 Task: Use the formula "BYROW" in spreadsheet "Project portfolio".
Action: Mouse moved to (567, 186)
Screenshot: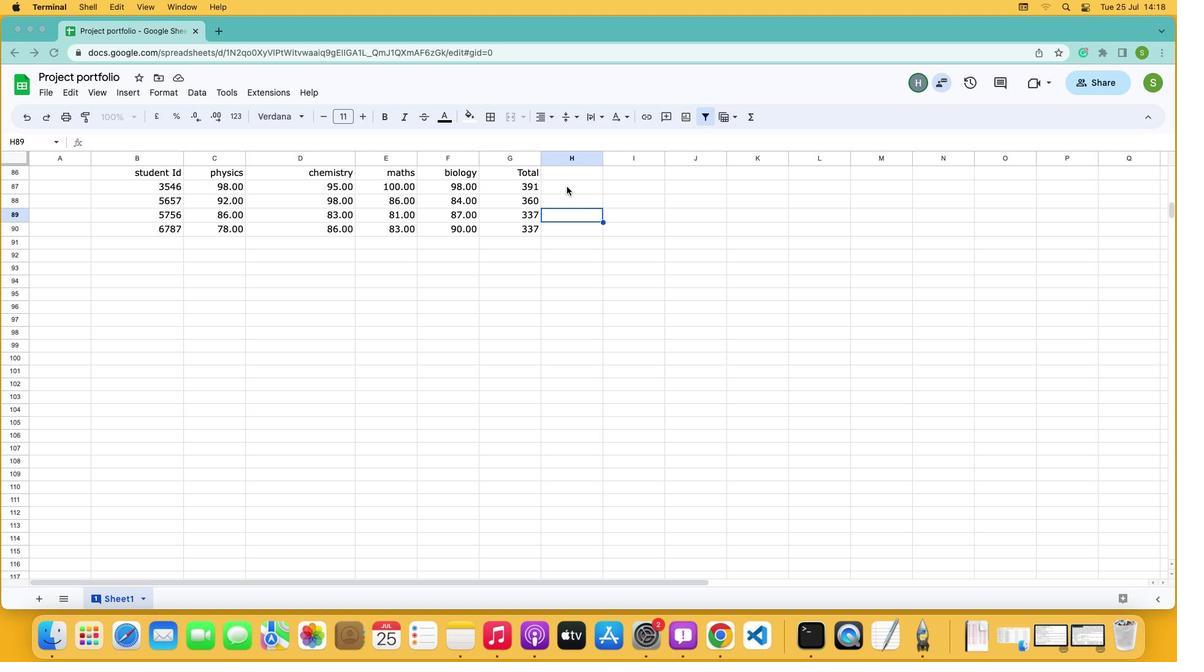 
Action: Mouse pressed left at (567, 186)
Screenshot: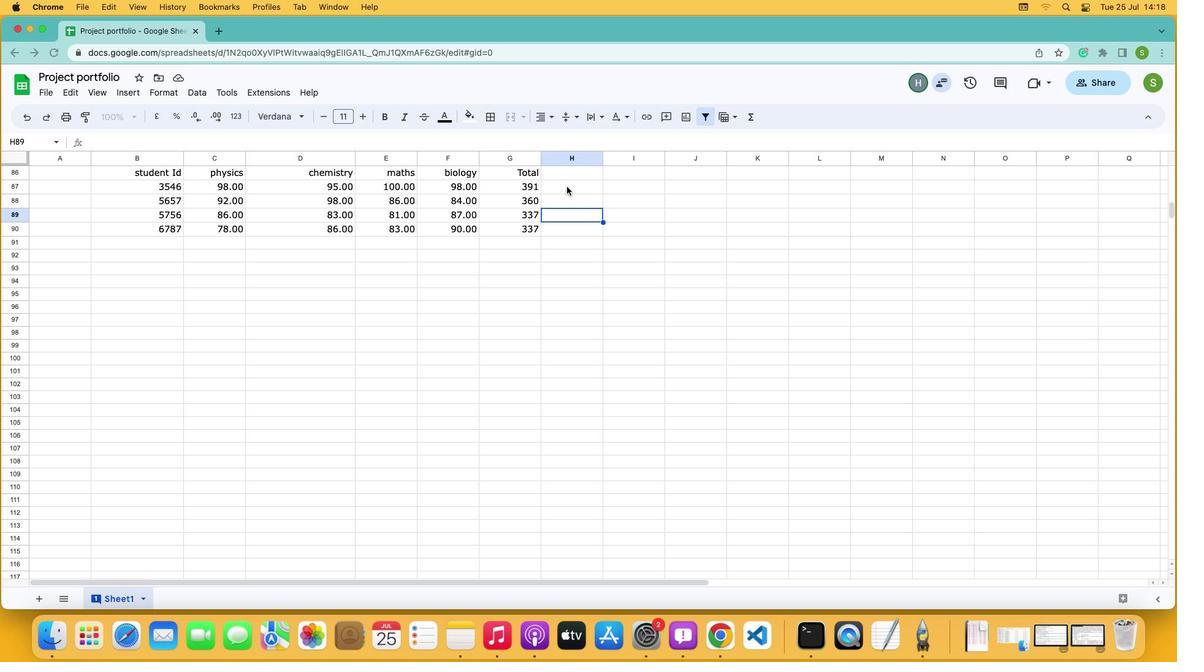
Action: Mouse pressed left at (567, 186)
Screenshot: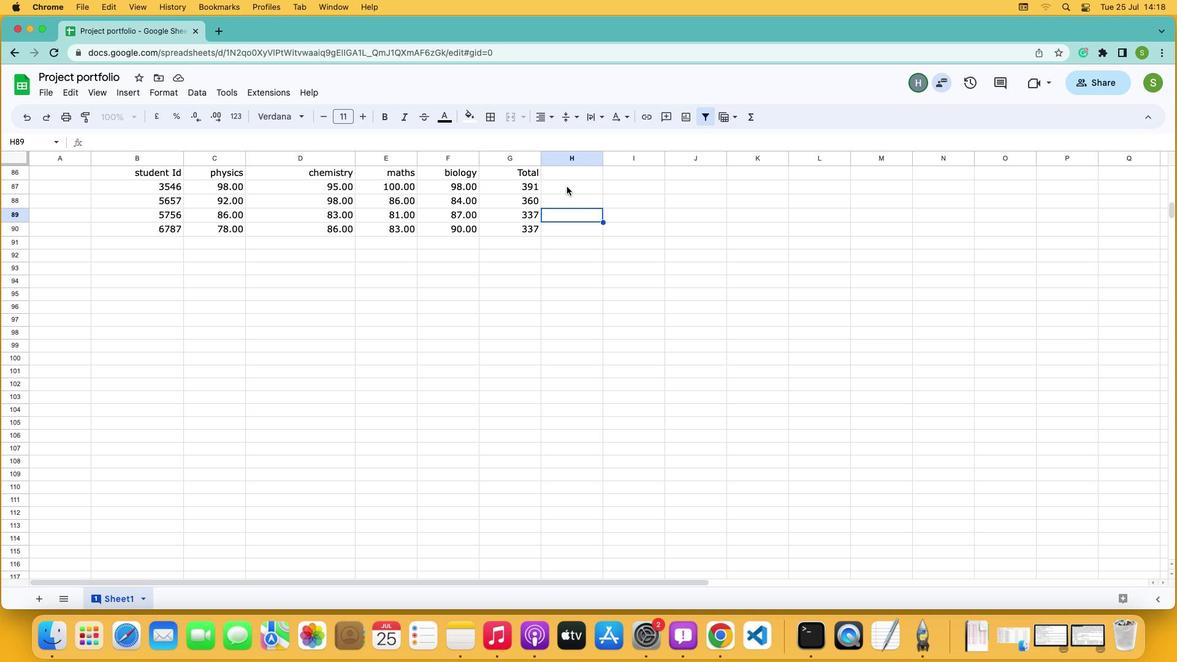
Action: Mouse moved to (755, 119)
Screenshot: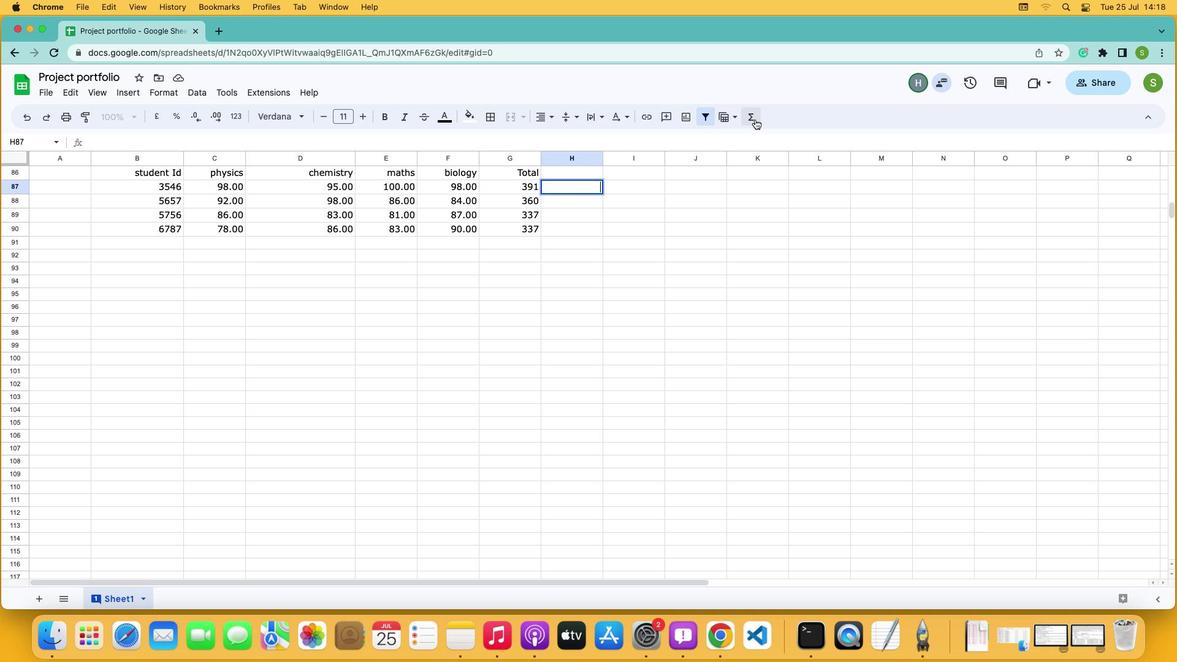 
Action: Mouse pressed left at (755, 119)
Screenshot: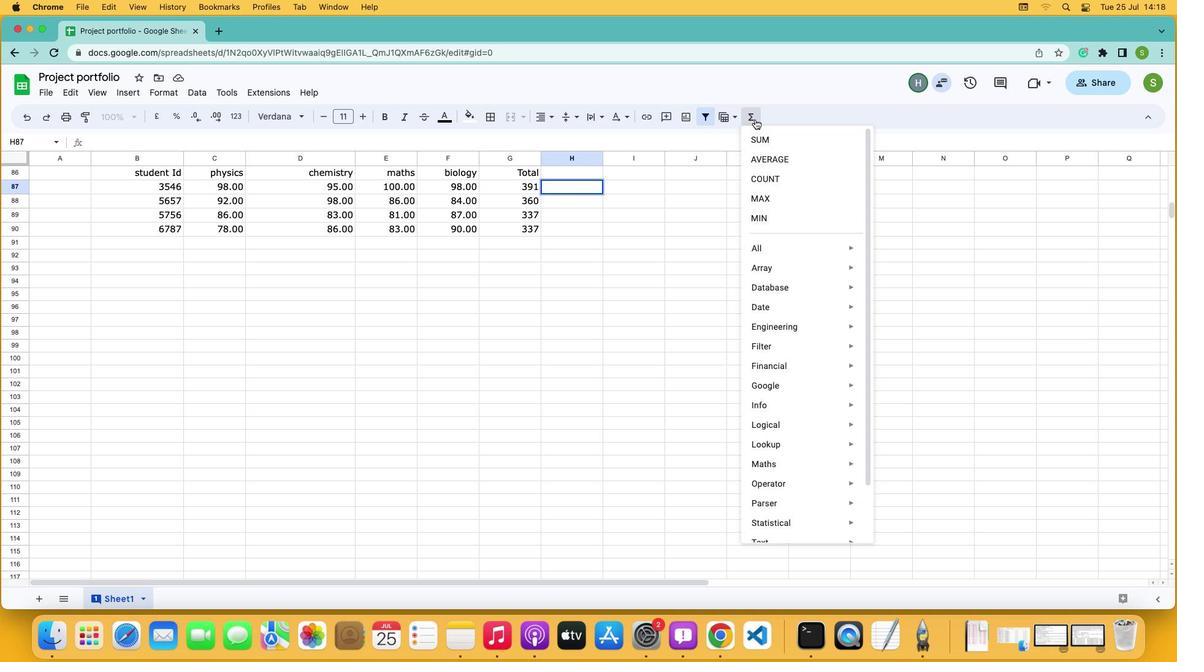 
Action: Mouse moved to (770, 249)
Screenshot: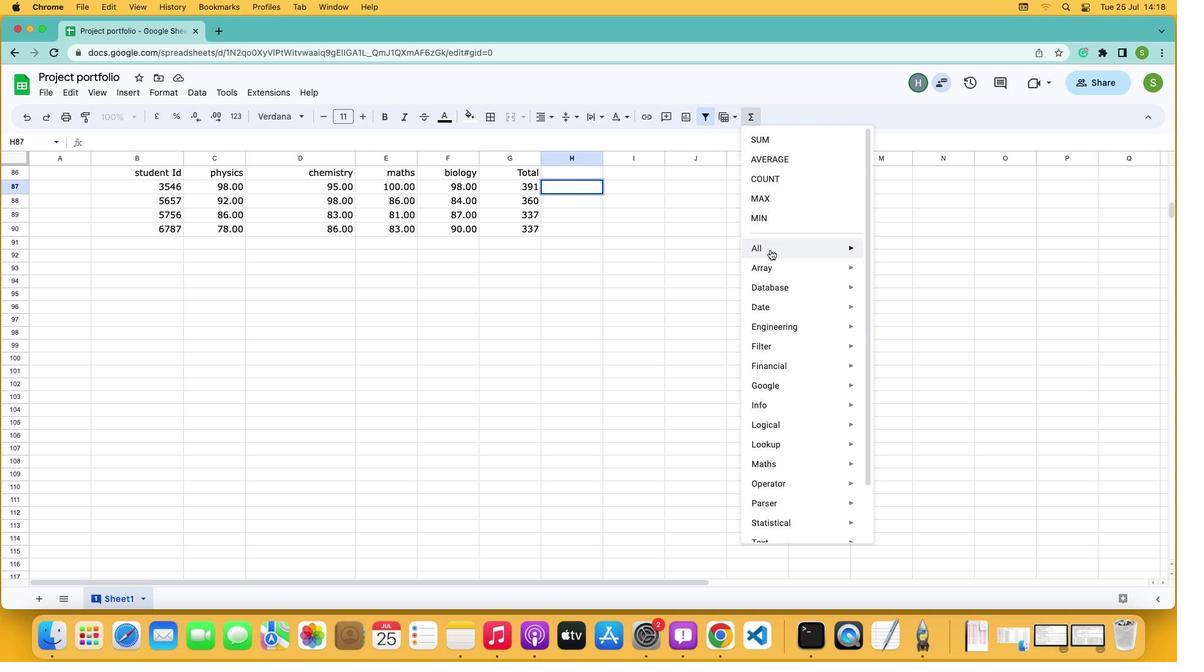 
Action: Mouse pressed left at (770, 249)
Screenshot: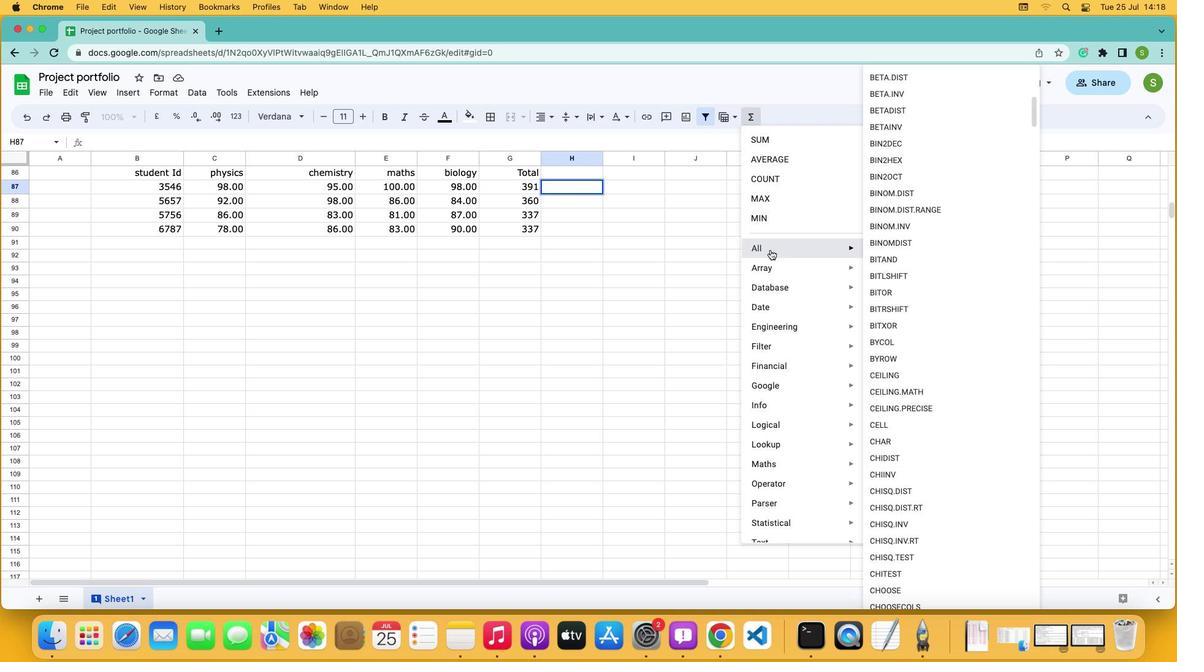 
Action: Mouse moved to (884, 363)
Screenshot: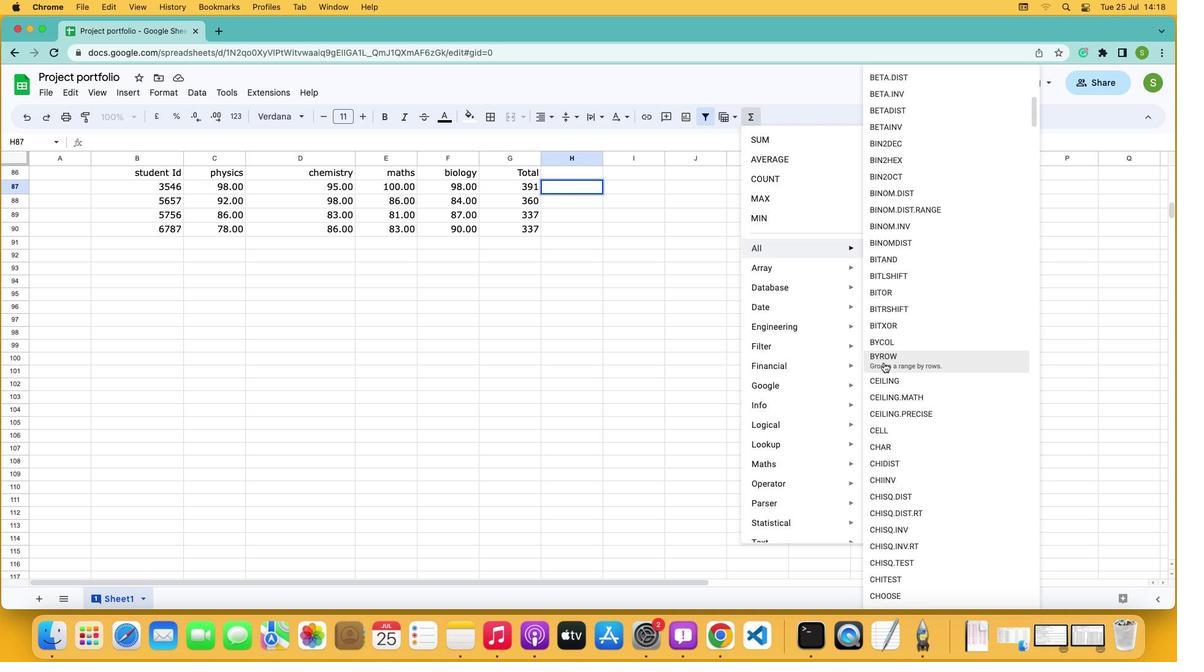 
Action: Mouse pressed left at (884, 363)
Screenshot: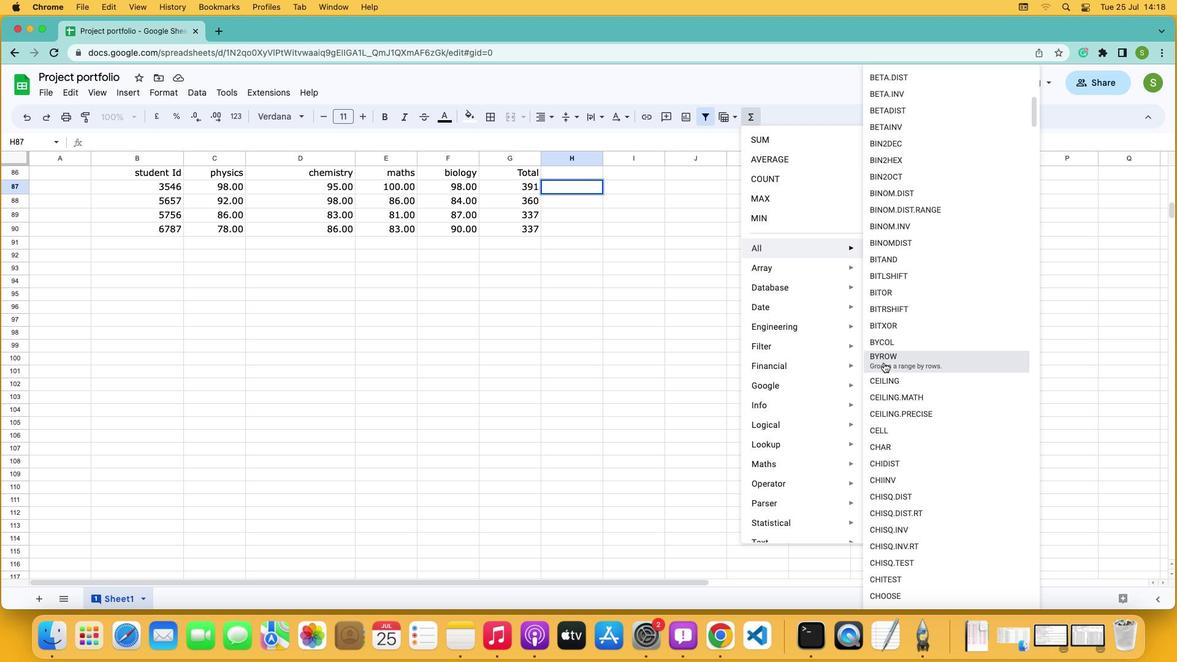 
Action: Mouse moved to (315, 184)
Screenshot: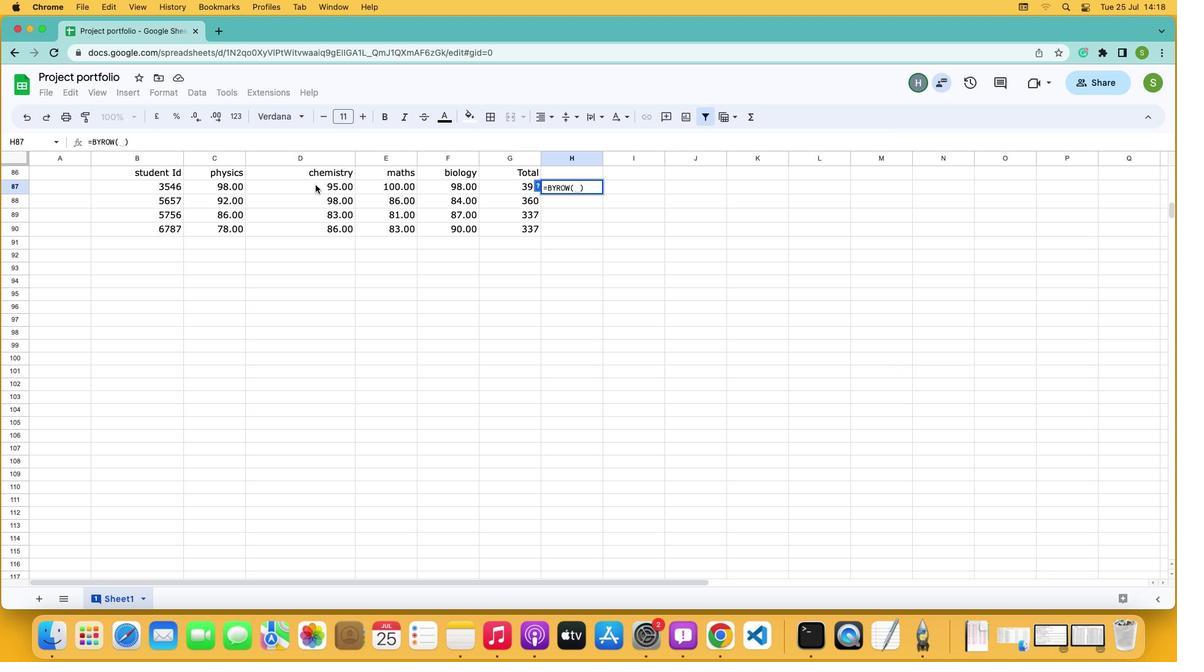 
Action: Mouse pressed left at (315, 184)
Screenshot: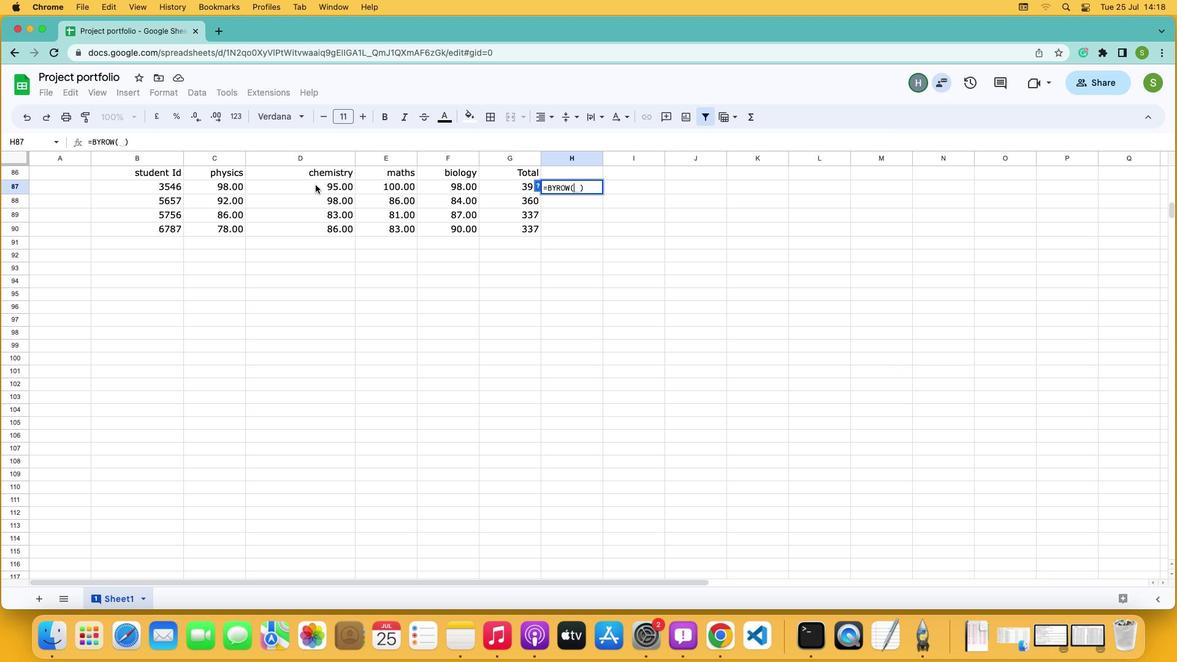 
Action: Mouse moved to (483, 224)
Screenshot: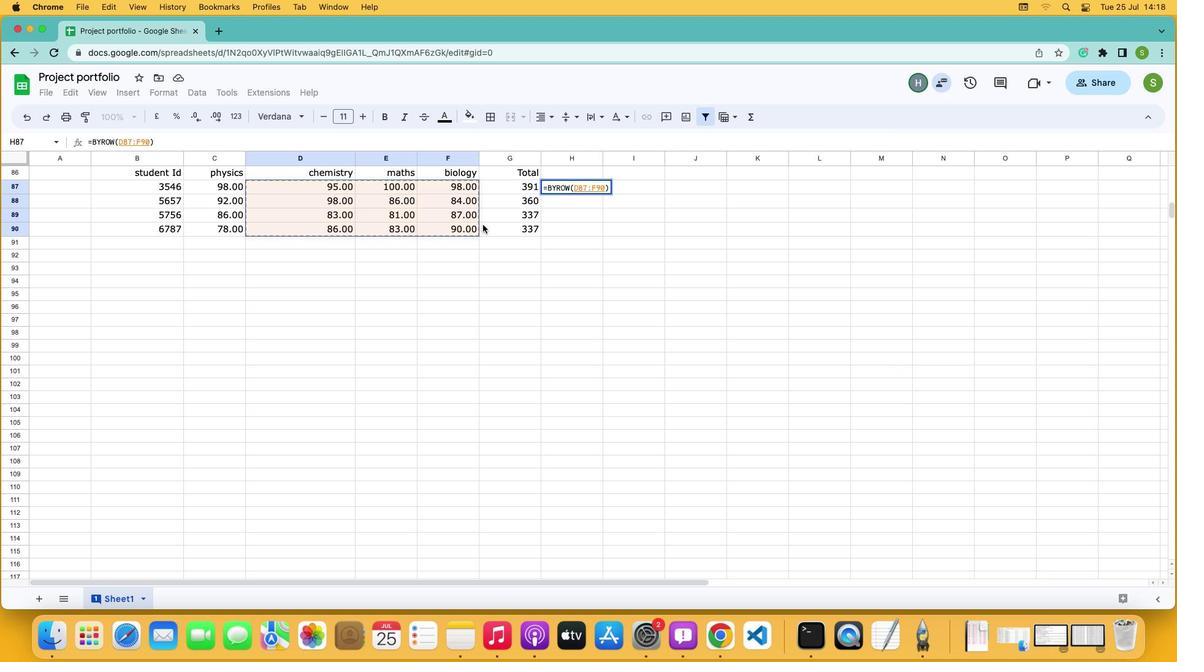
Action: Key pressed ',''l''a''m'
Screenshot: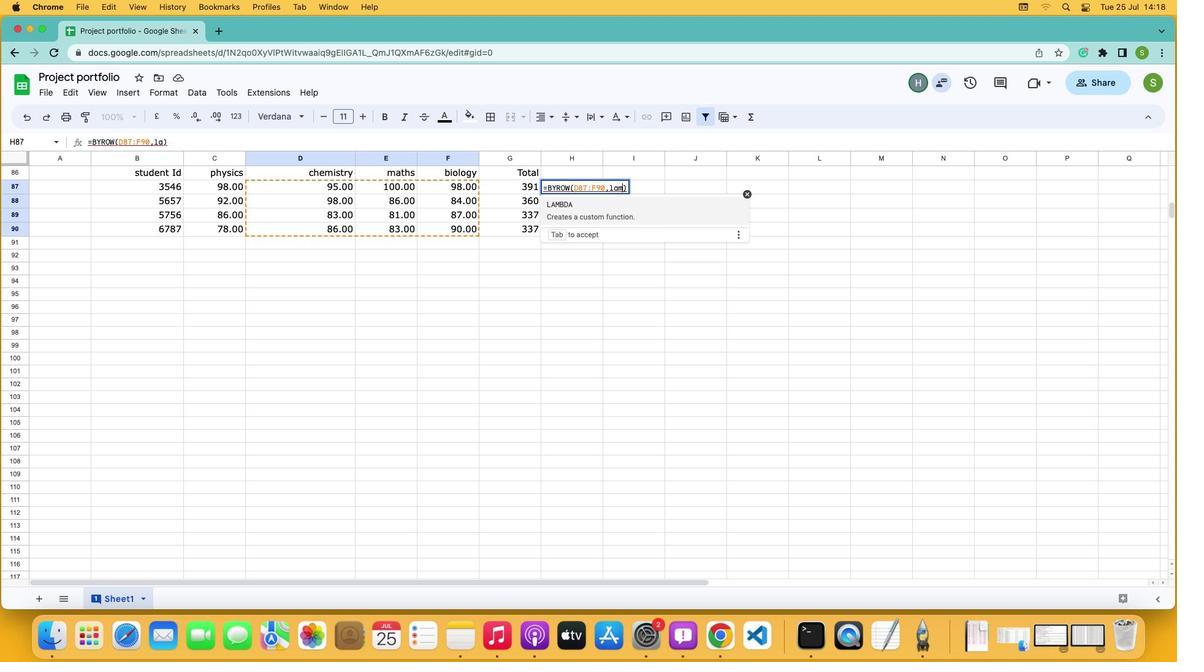 
Action: Mouse moved to (585, 214)
Screenshot: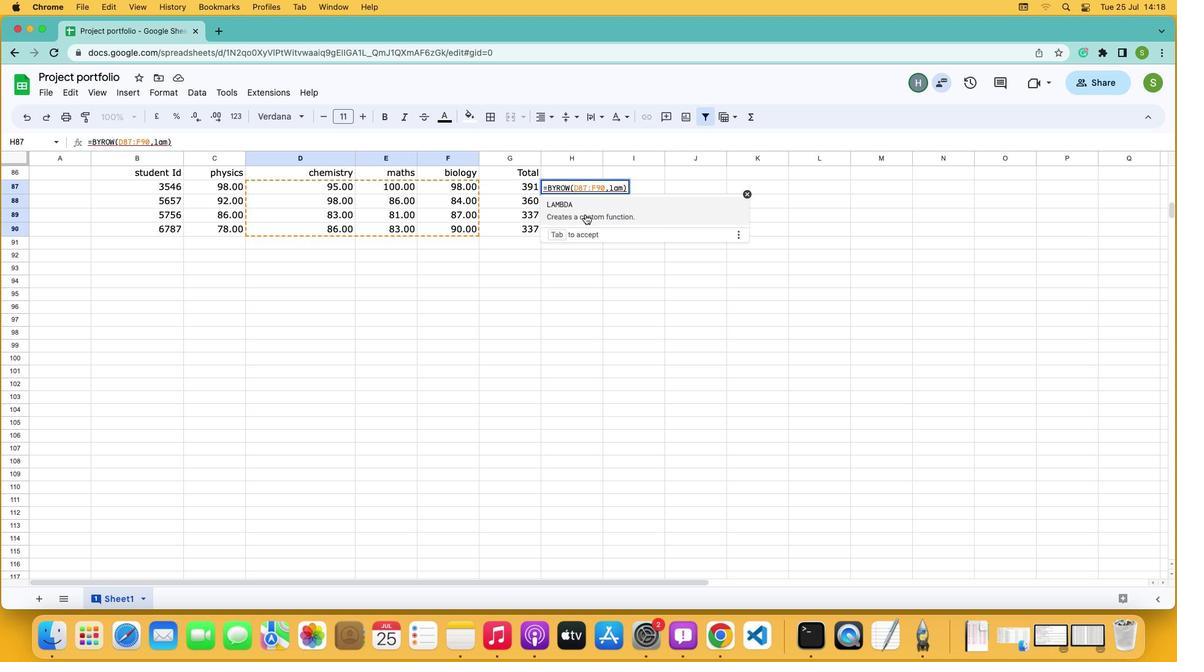 
Action: Mouse pressed left at (585, 214)
Screenshot: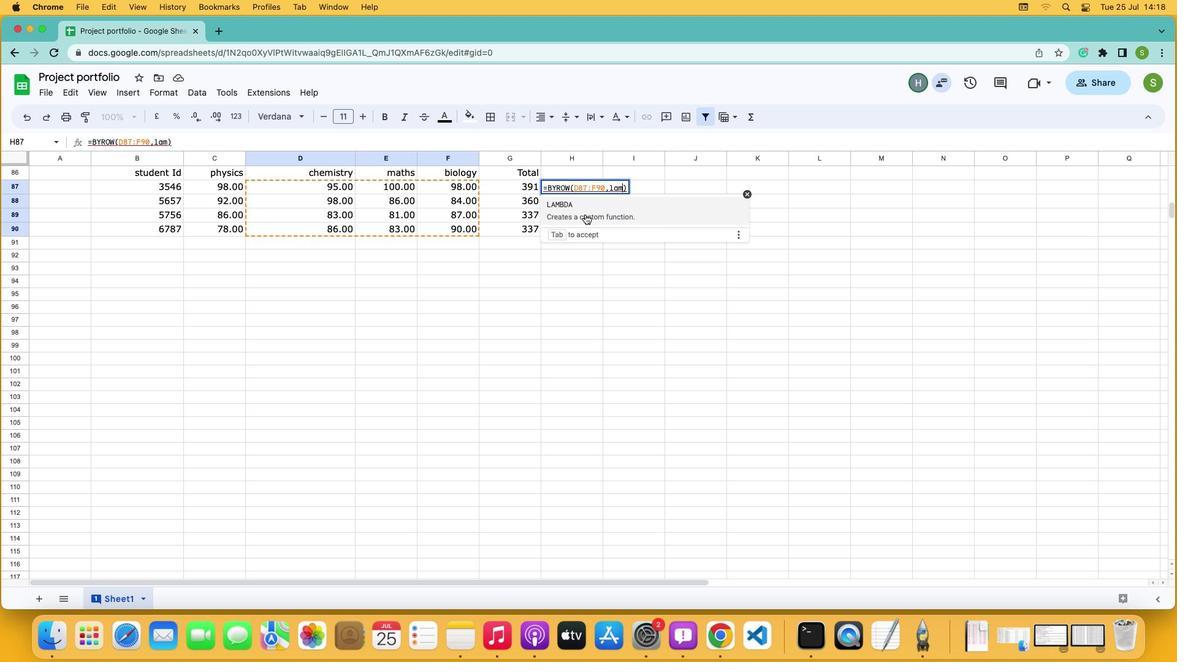 
Action: Key pressed 's''a''l''e''s'',''s''u''m'Key.shift_r'(''s''a''l''e''s'Key.shift_r')'')'Key.enter
Screenshot: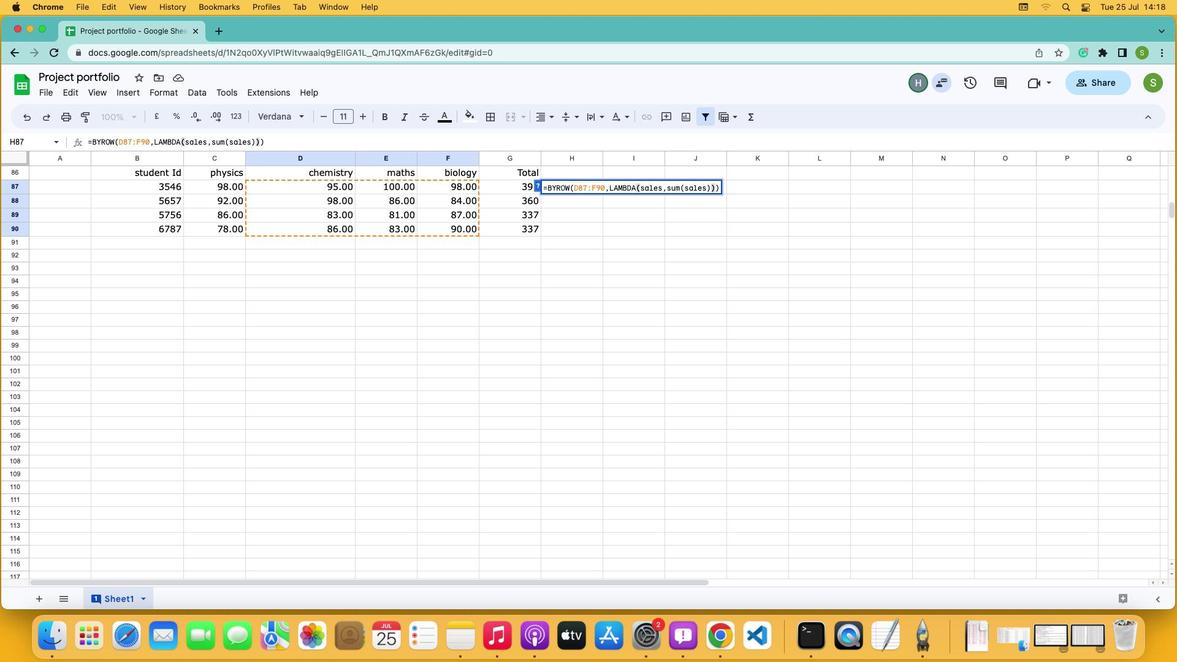 
